 Task: Customize the location to "Ask the Invitee".
Action: Mouse moved to (595, 477)
Screenshot: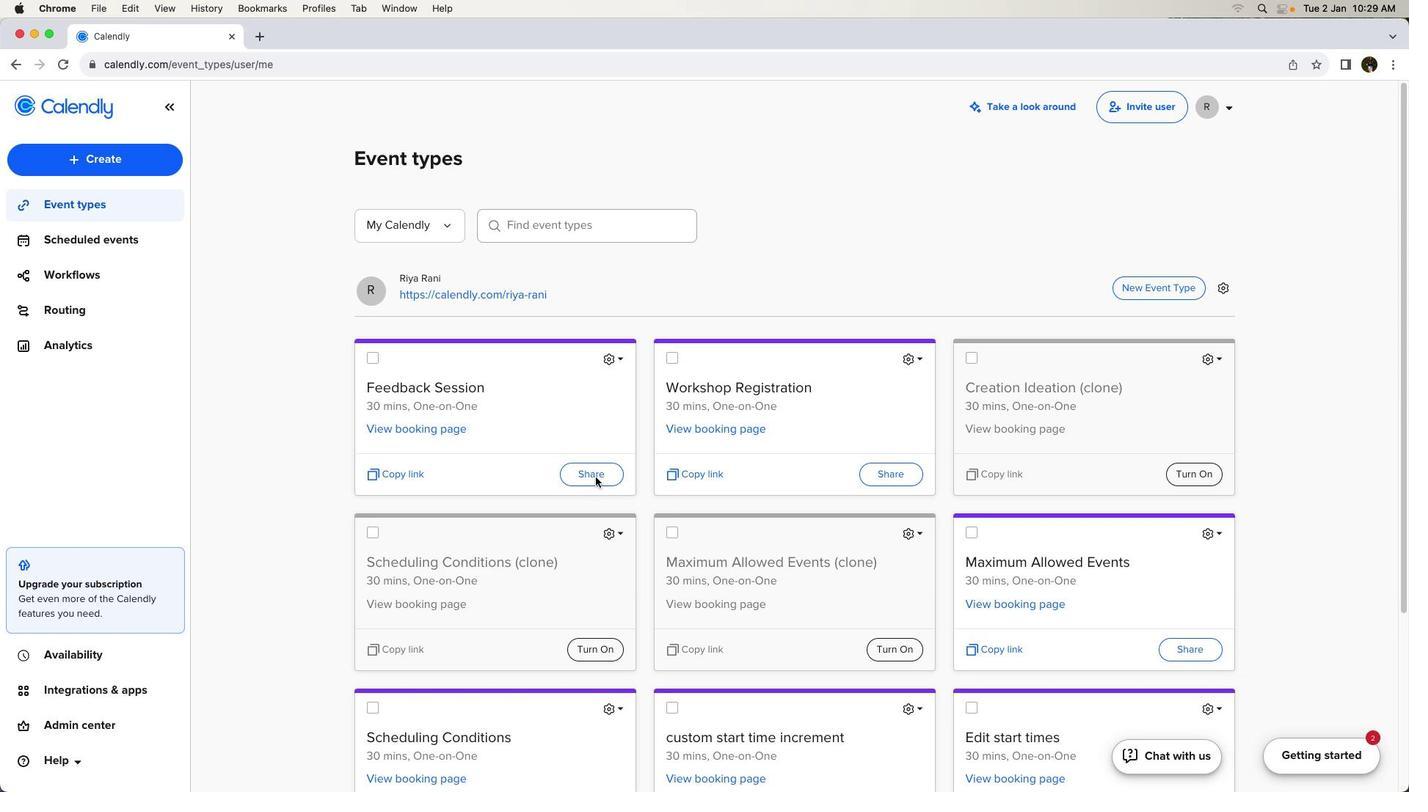 
Action: Mouse pressed left at (595, 477)
Screenshot: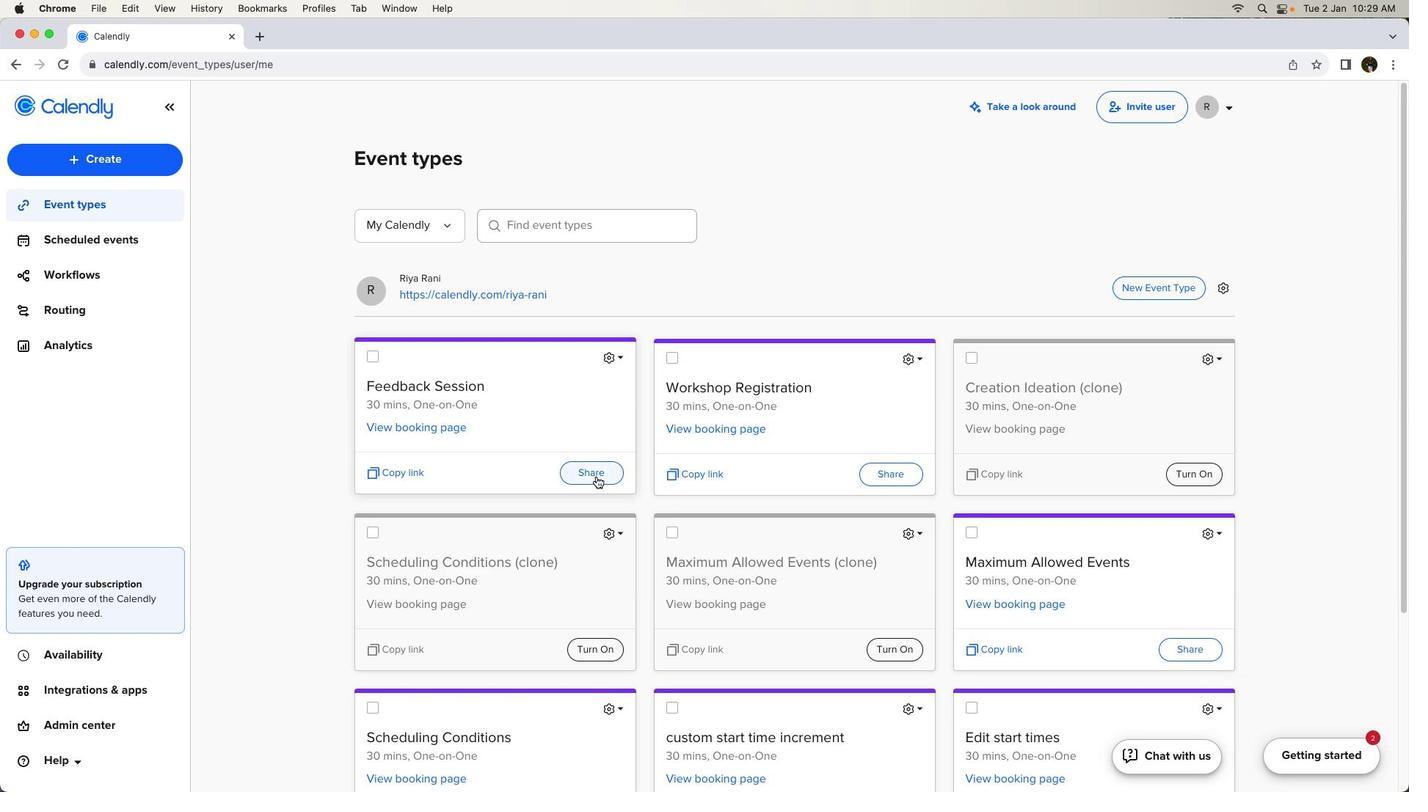 
Action: Mouse moved to (596, 477)
Screenshot: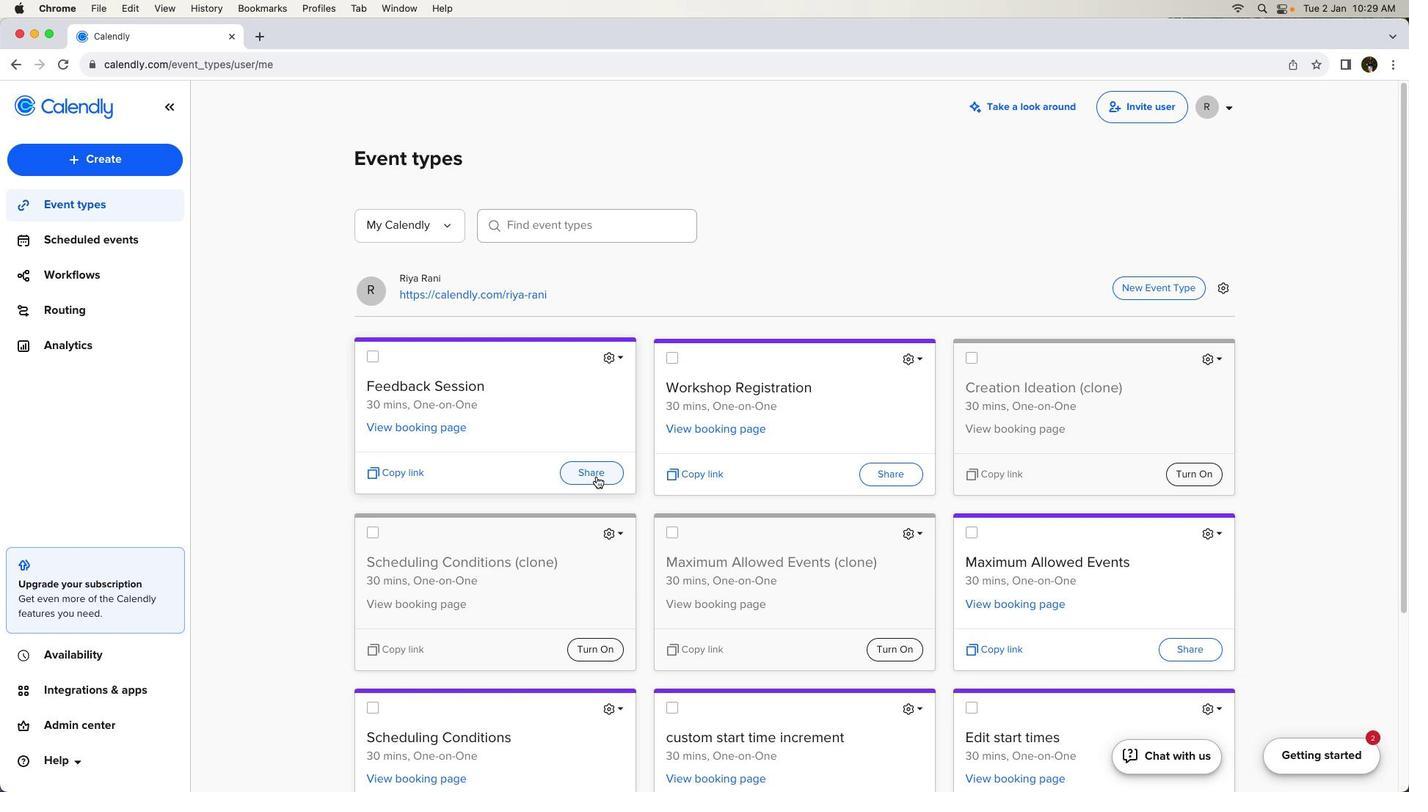 
Action: Mouse pressed left at (596, 477)
Screenshot: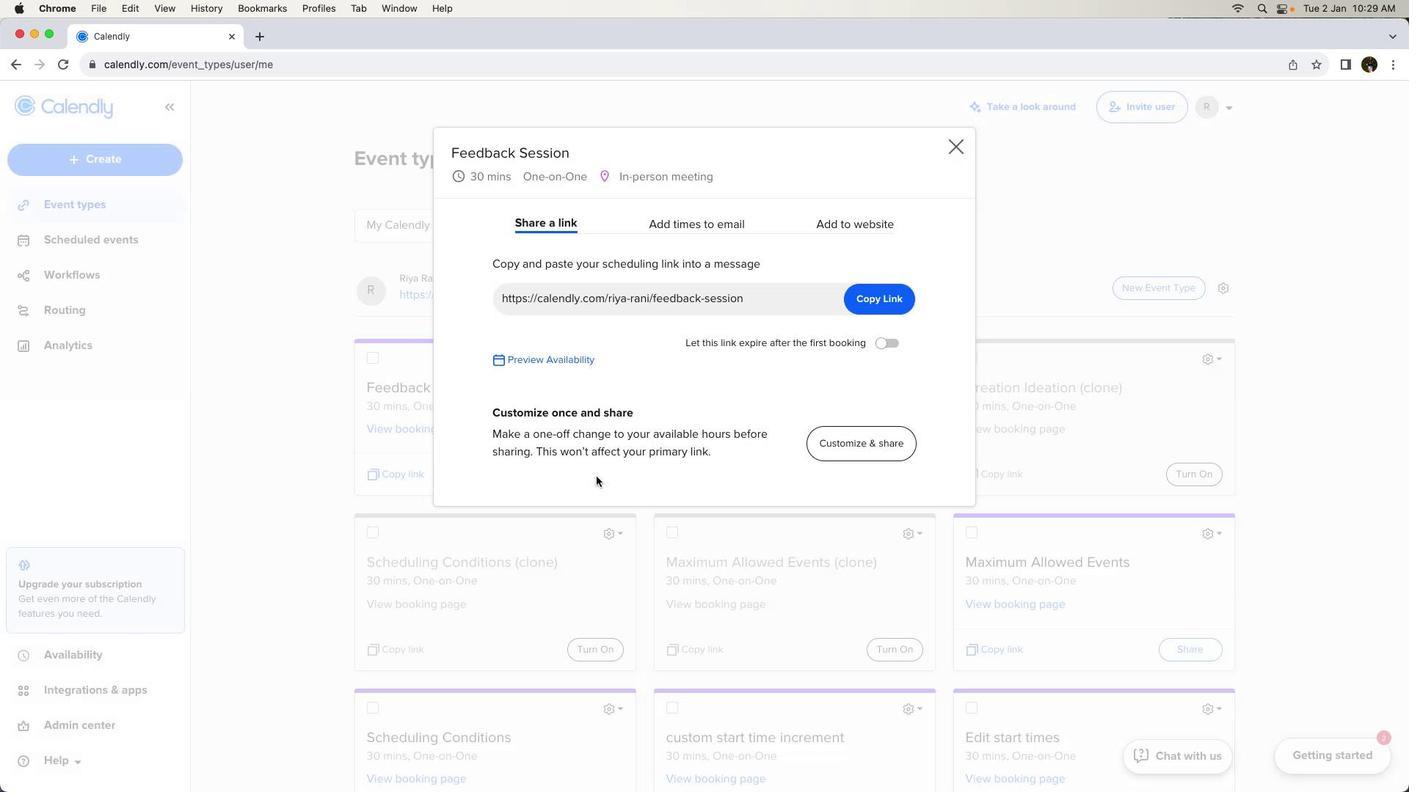 
Action: Mouse moved to (867, 450)
Screenshot: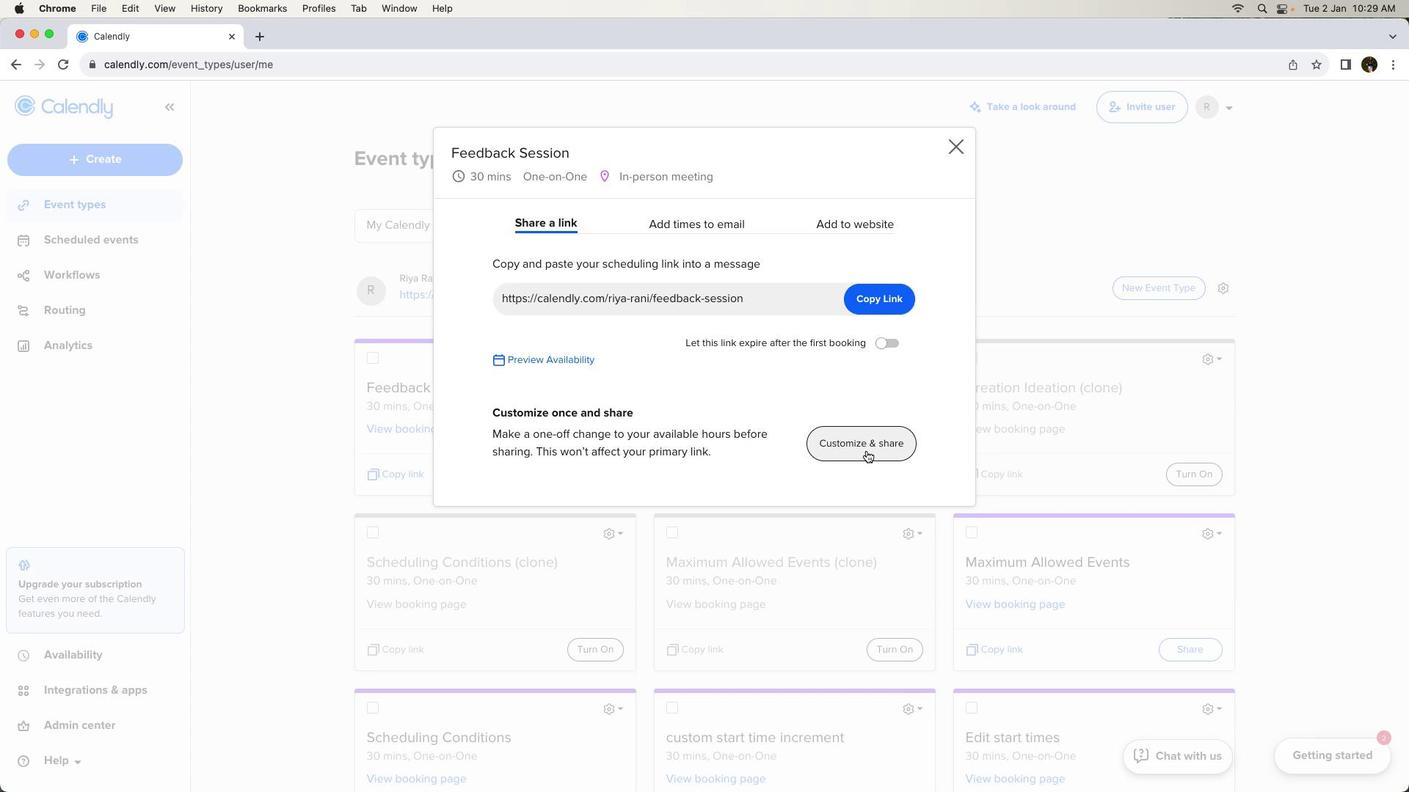 
Action: Mouse pressed left at (867, 450)
Screenshot: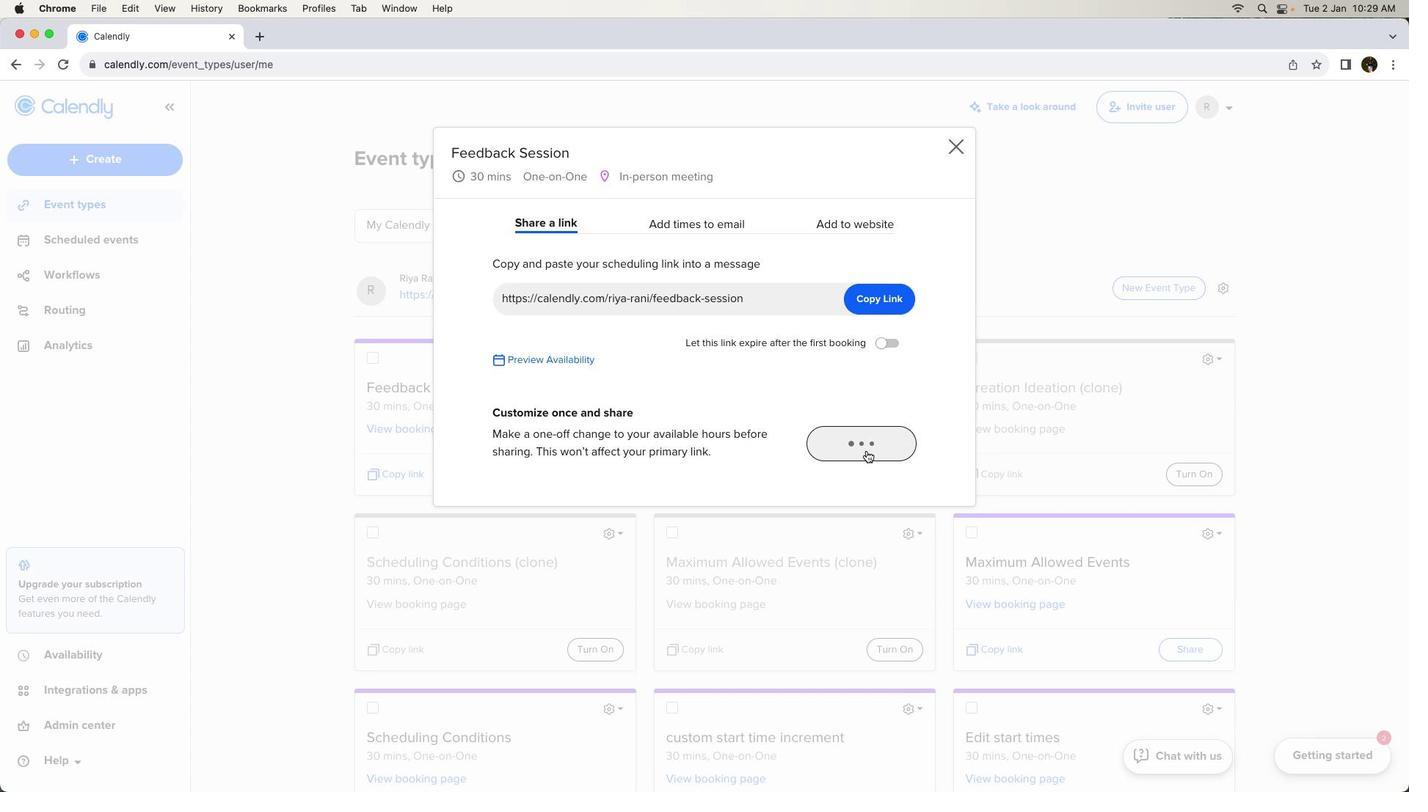 
Action: Mouse moved to (787, 414)
Screenshot: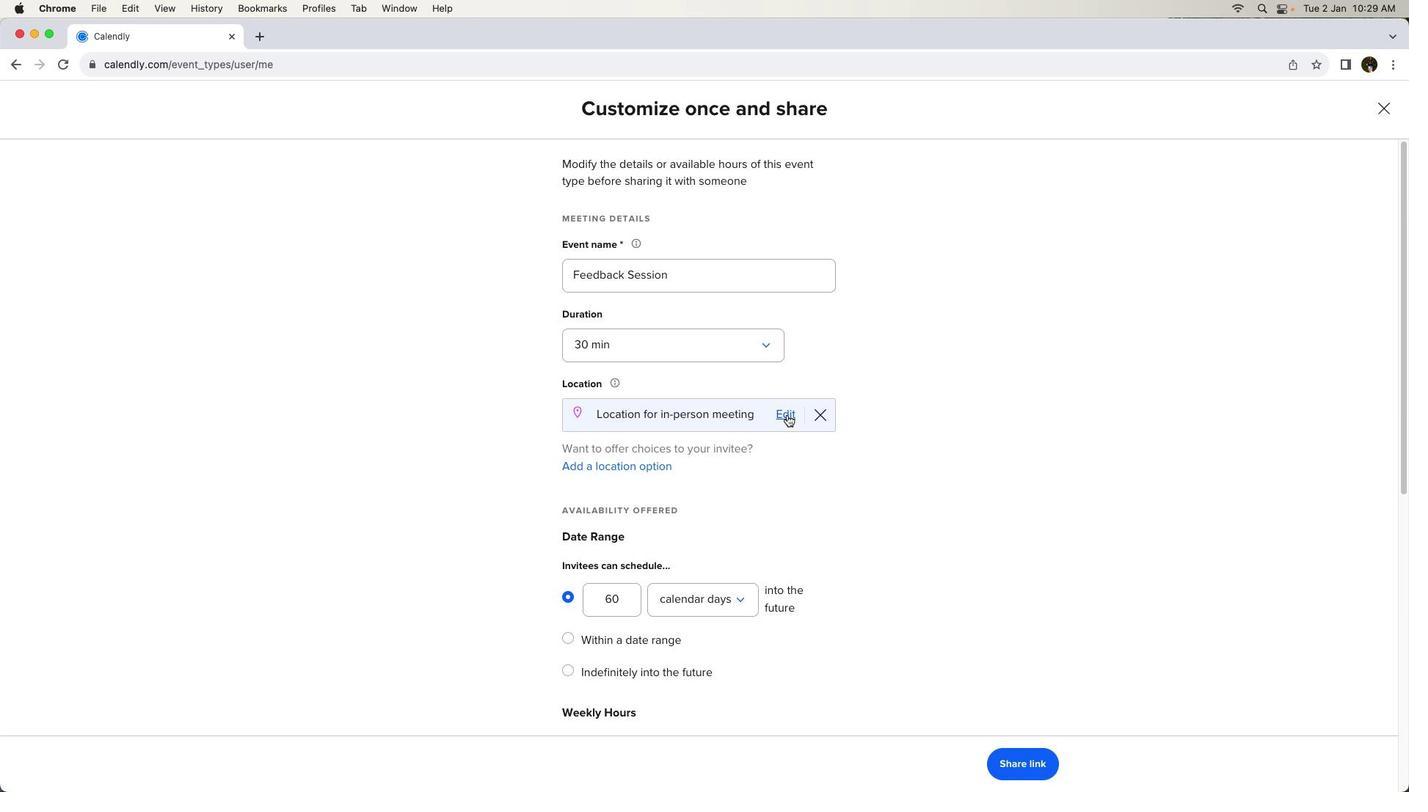 
Action: Mouse pressed left at (787, 414)
Screenshot: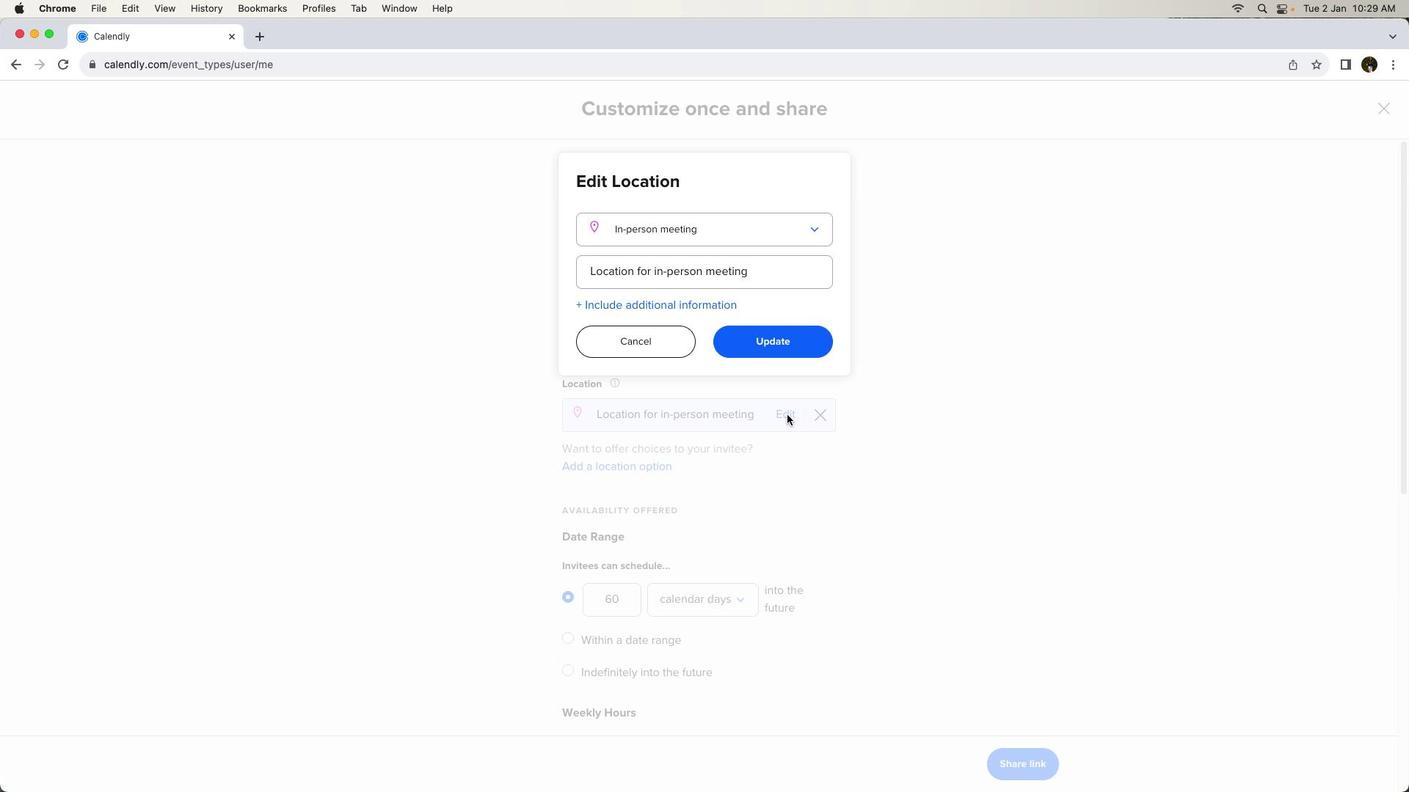
Action: Mouse moved to (793, 234)
Screenshot: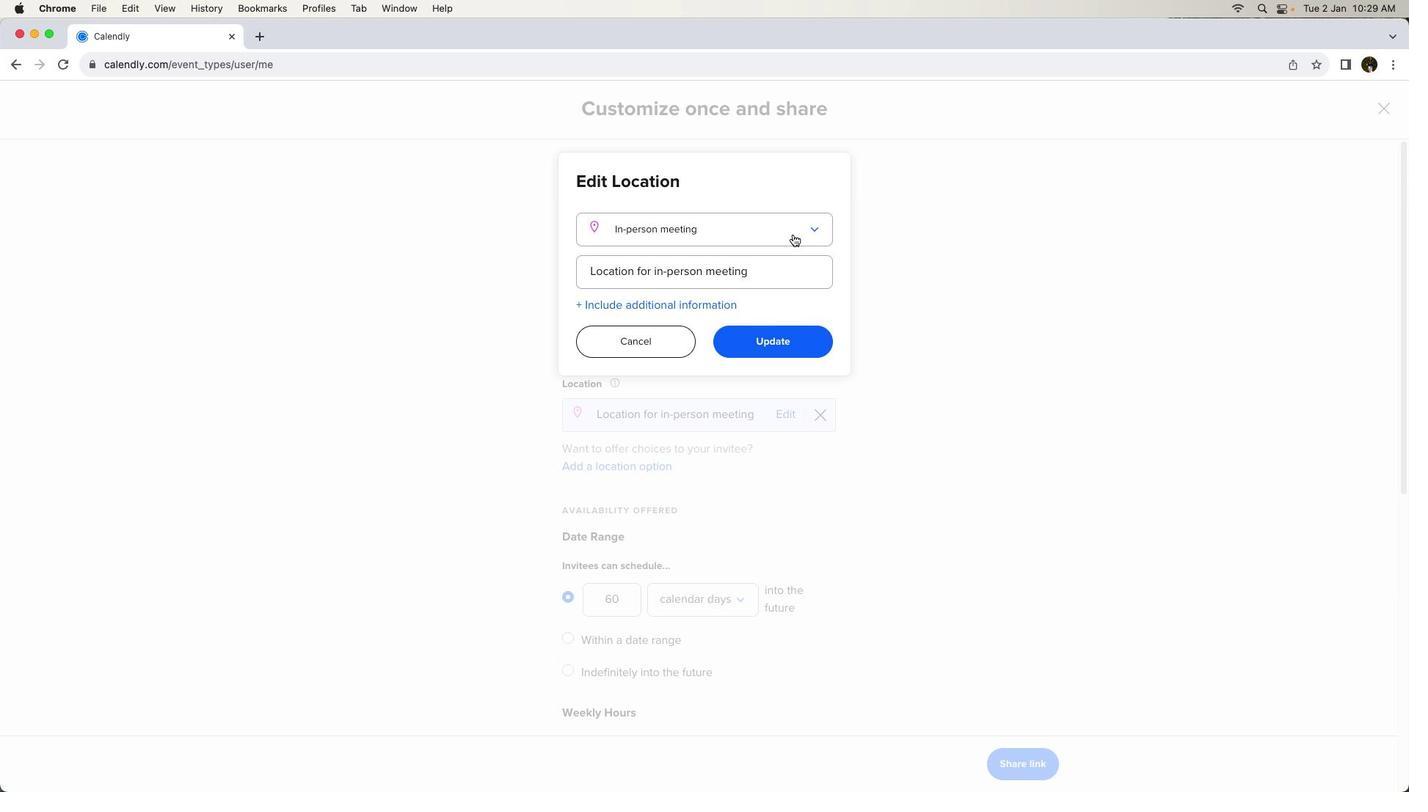 
Action: Mouse pressed left at (793, 234)
Screenshot: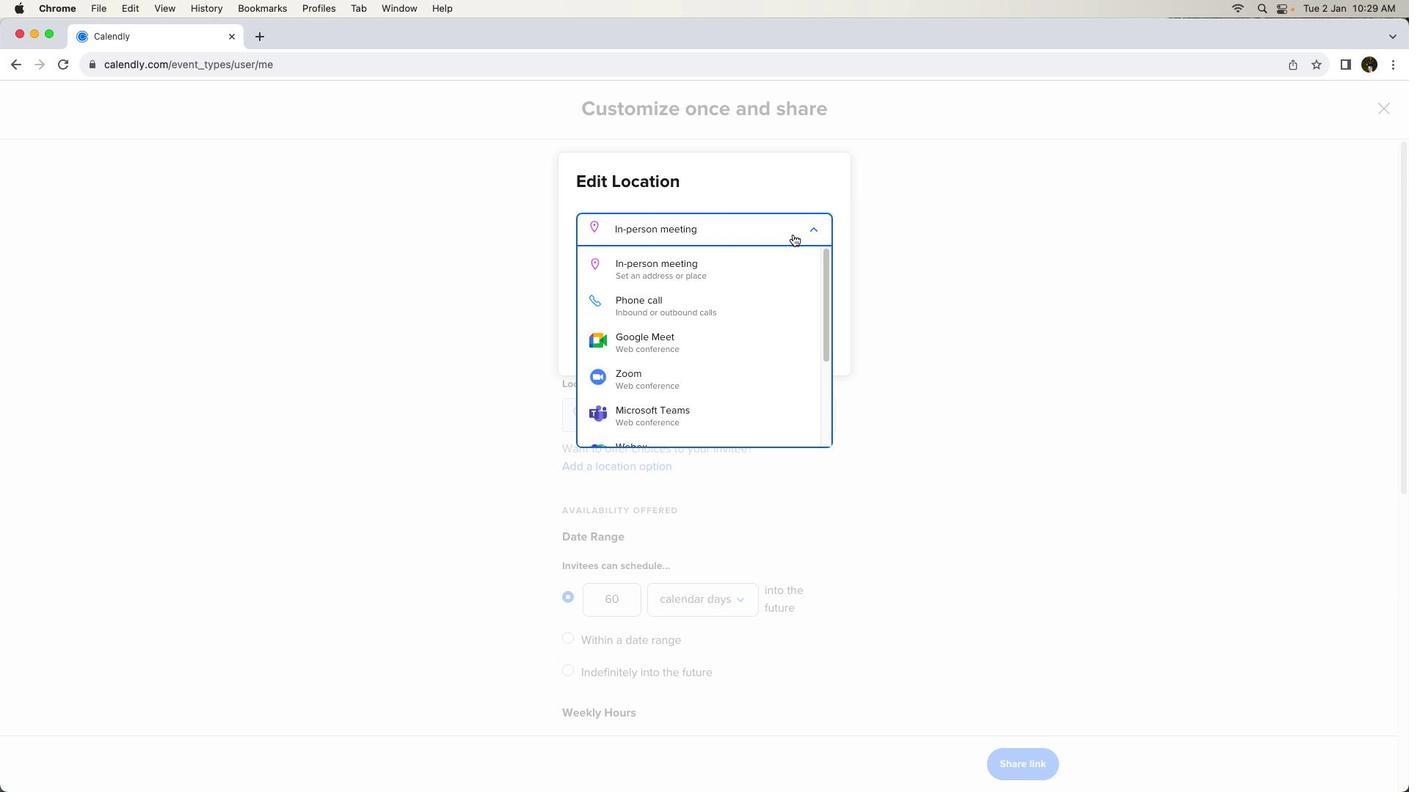 
Action: Mouse moved to (769, 386)
Screenshot: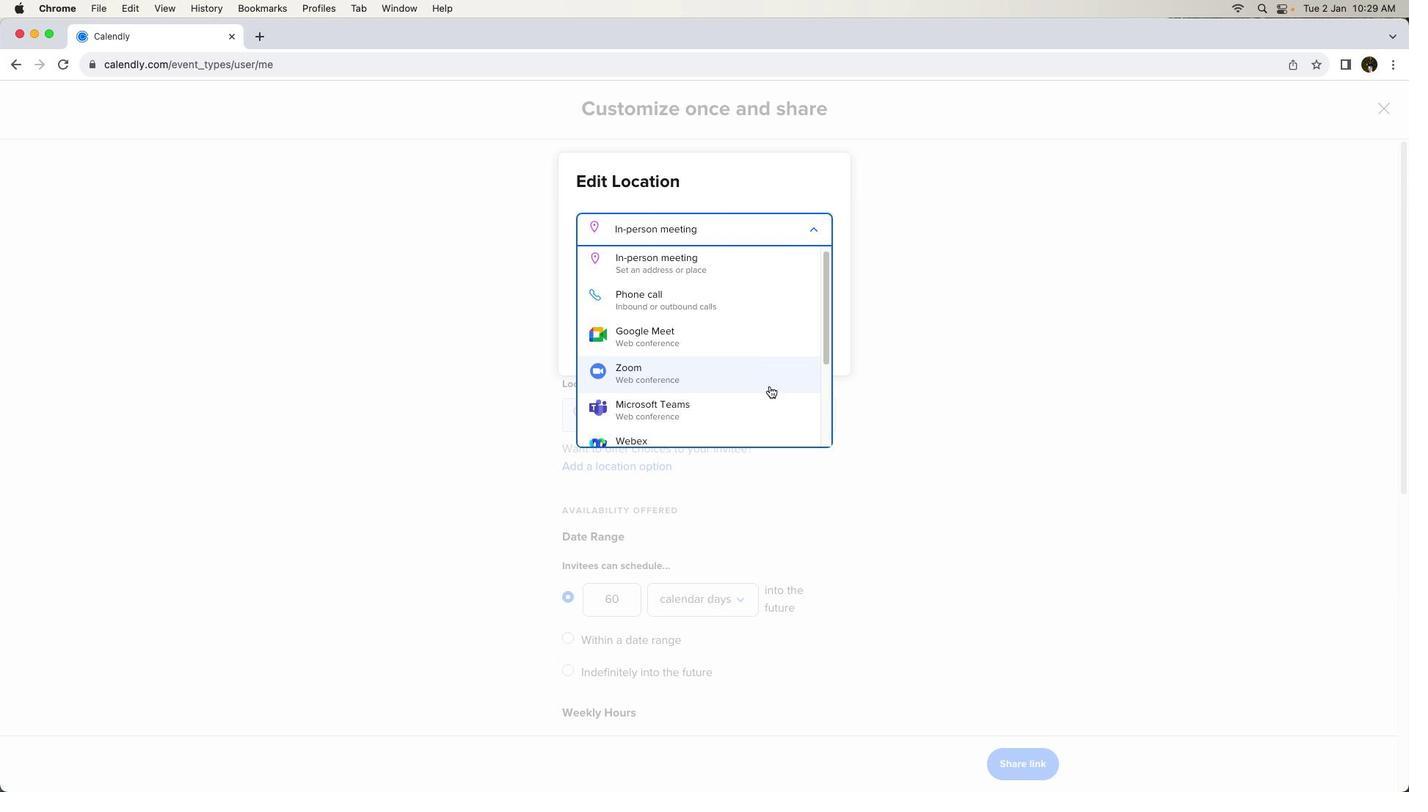 
Action: Mouse scrolled (769, 386) with delta (0, 0)
Screenshot: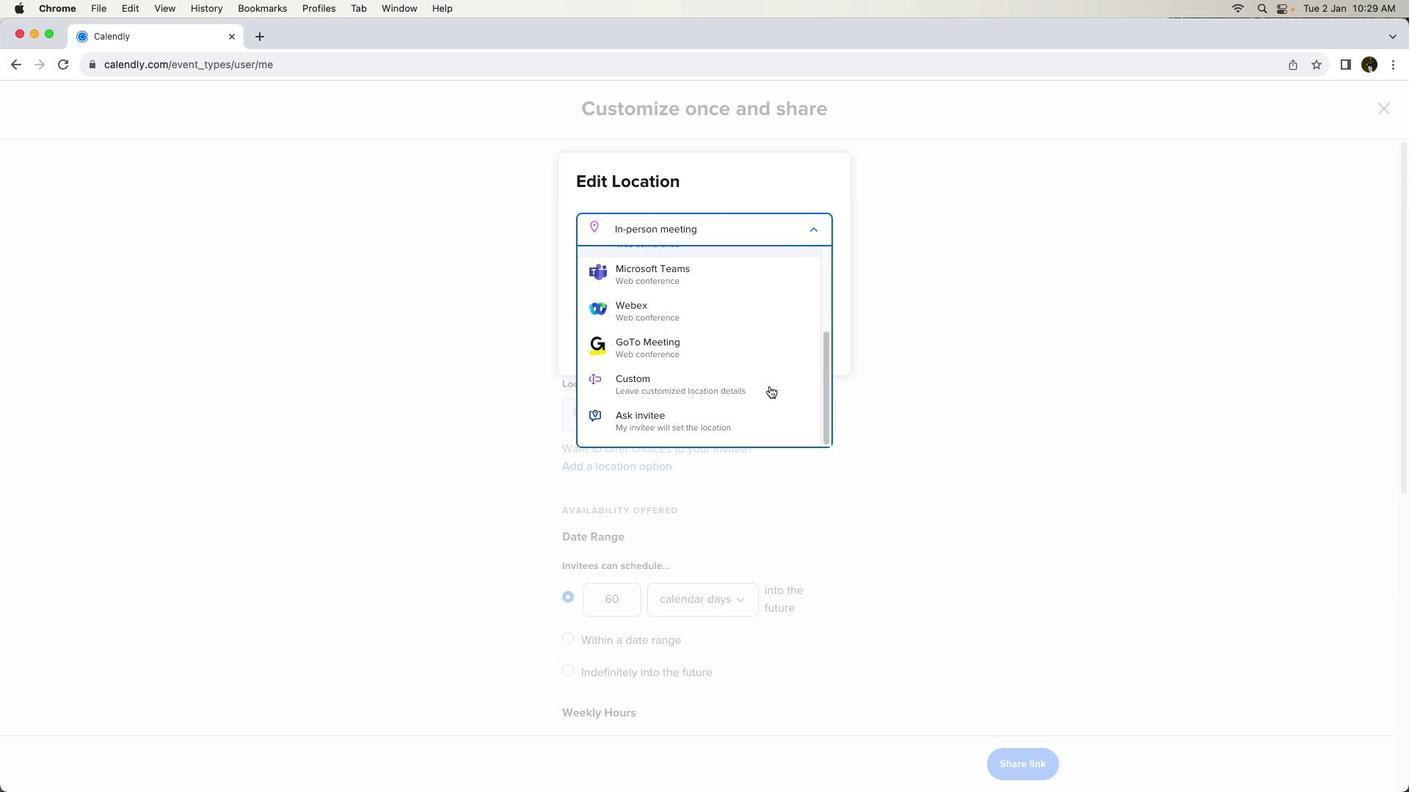 
Action: Mouse scrolled (769, 386) with delta (0, 0)
Screenshot: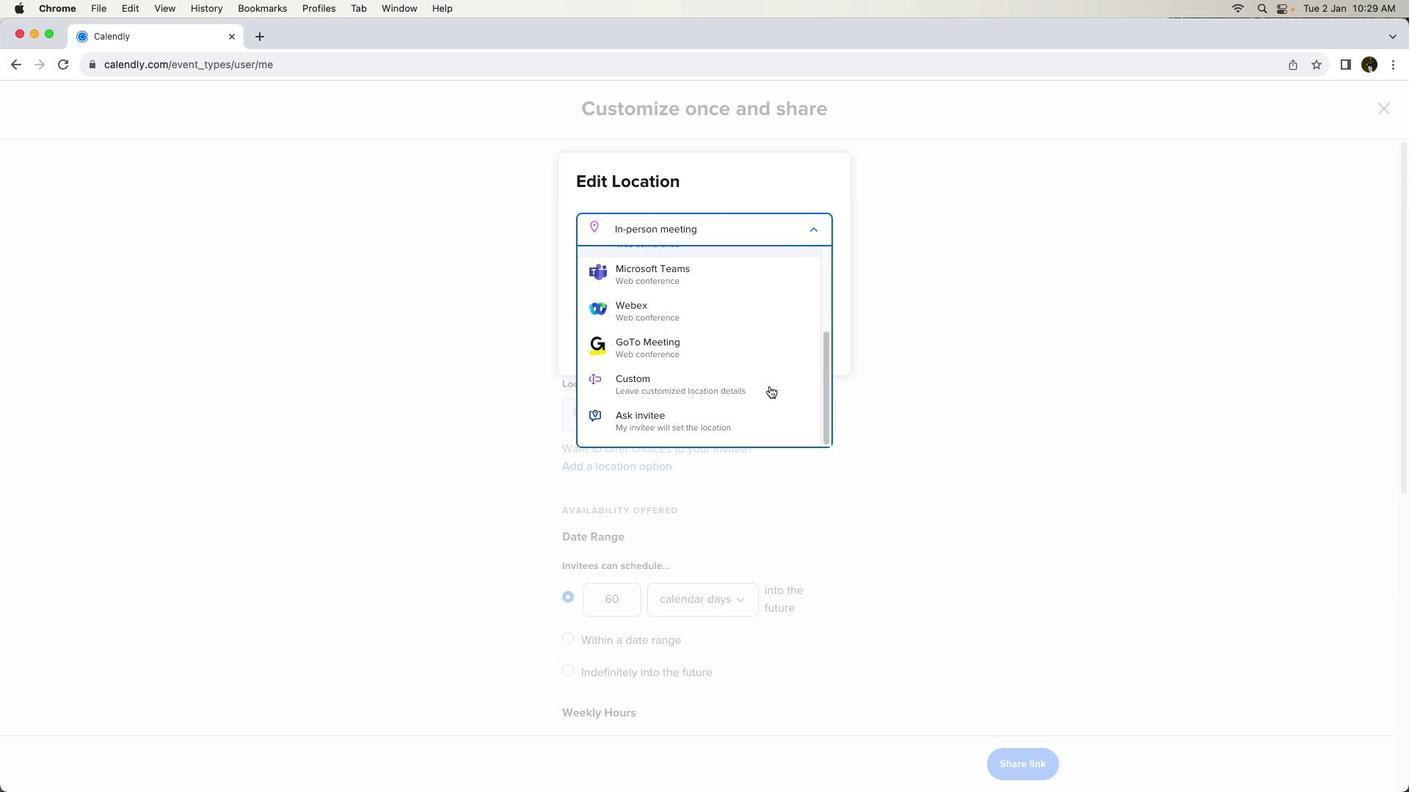 
Action: Mouse scrolled (769, 386) with delta (0, -2)
Screenshot: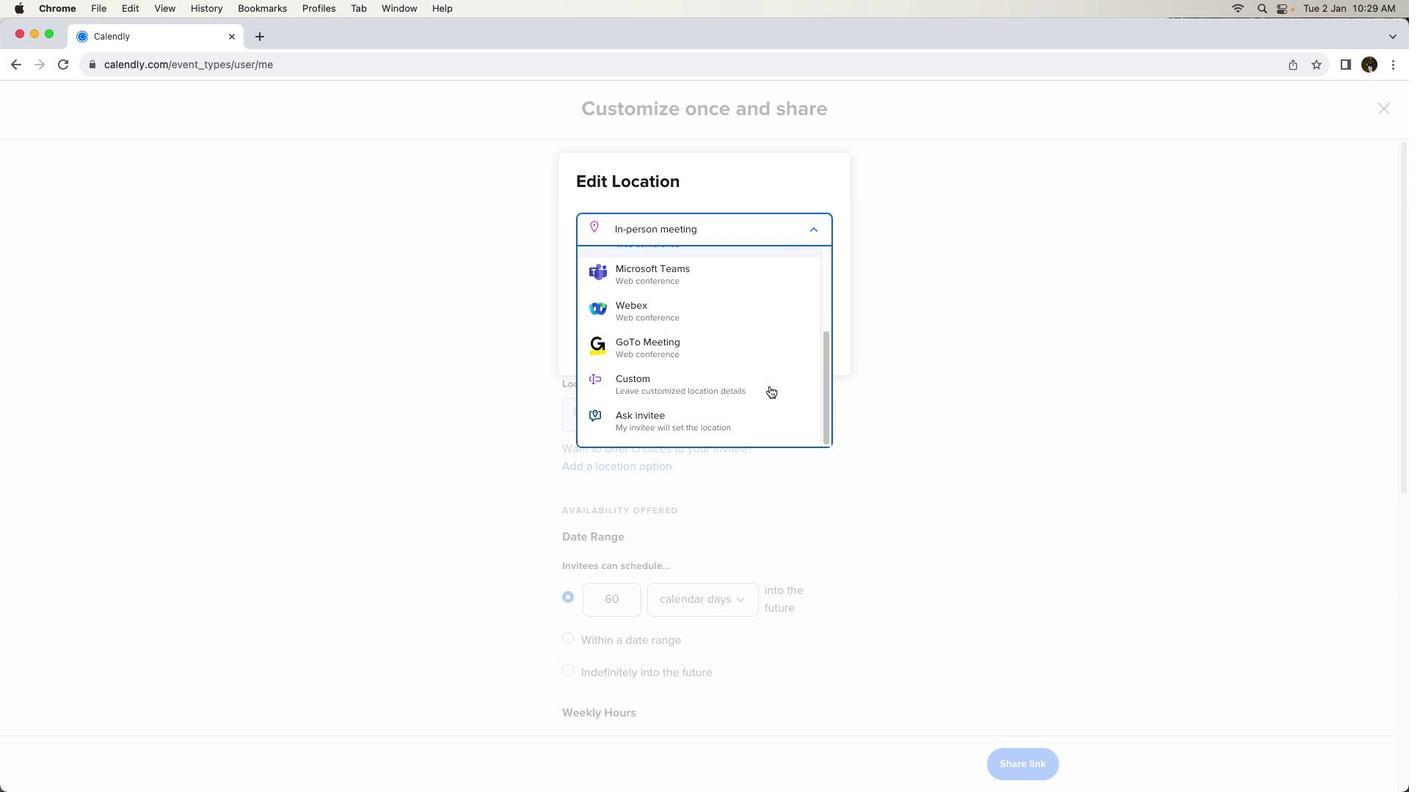 
Action: Mouse scrolled (769, 386) with delta (0, -2)
Screenshot: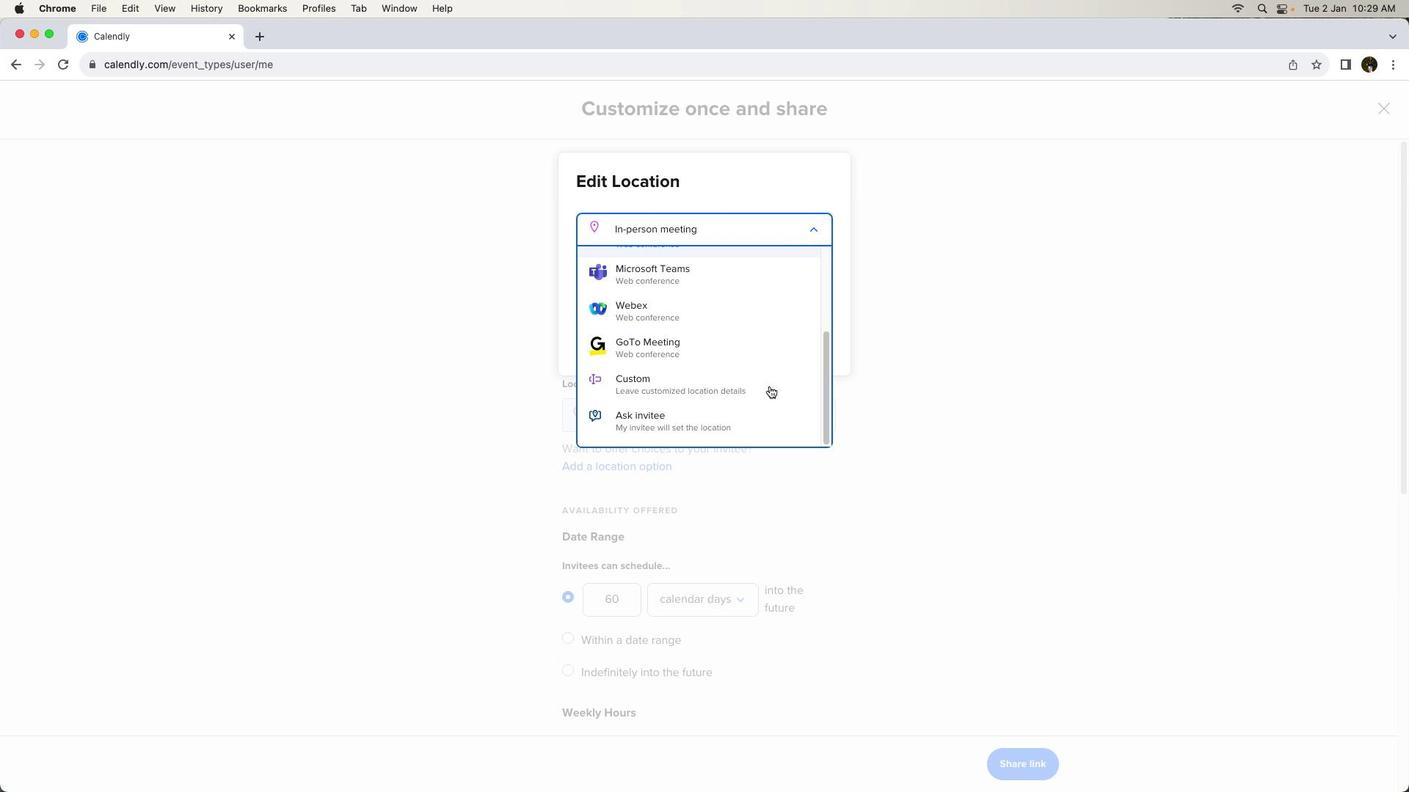 
Action: Mouse moved to (740, 414)
Screenshot: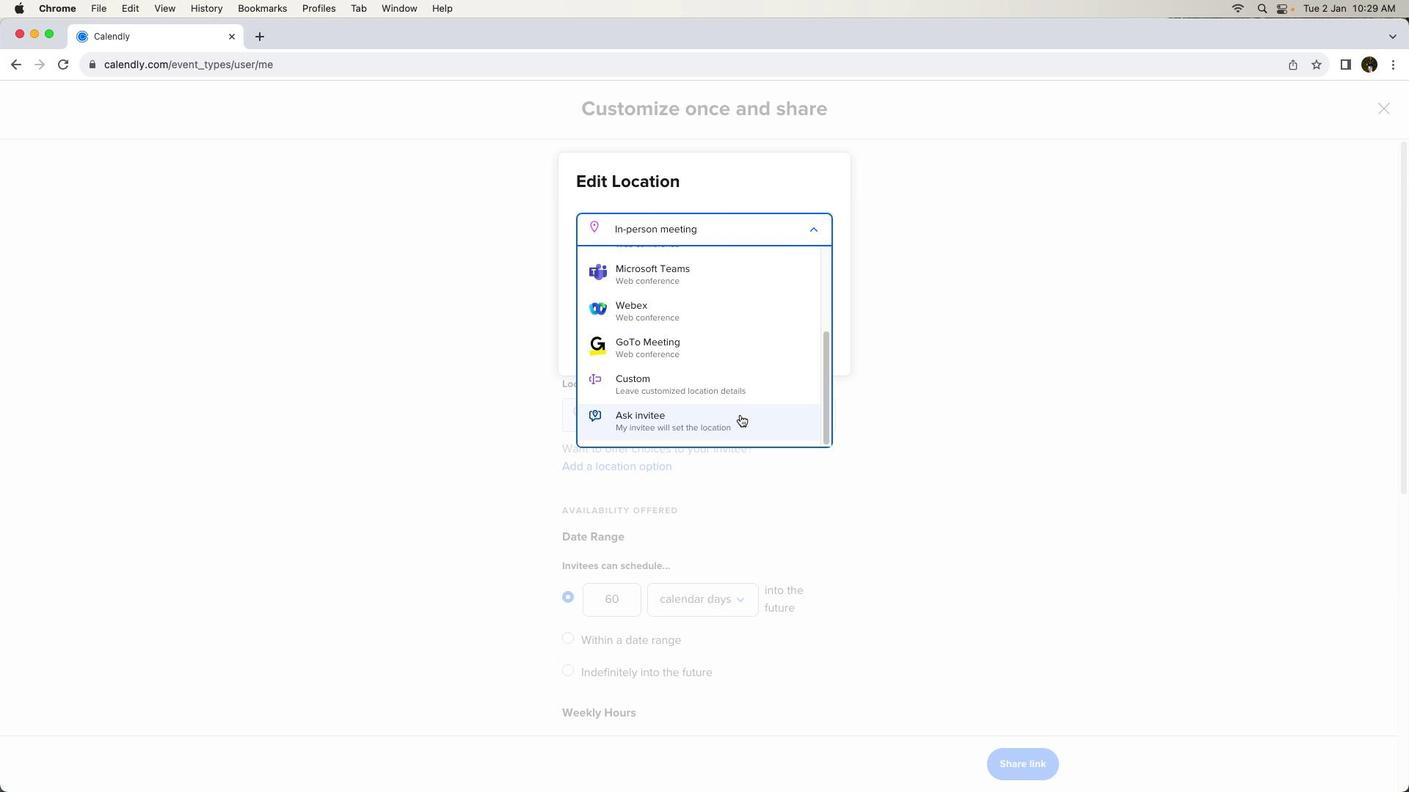 
Action: Mouse pressed left at (740, 414)
Screenshot: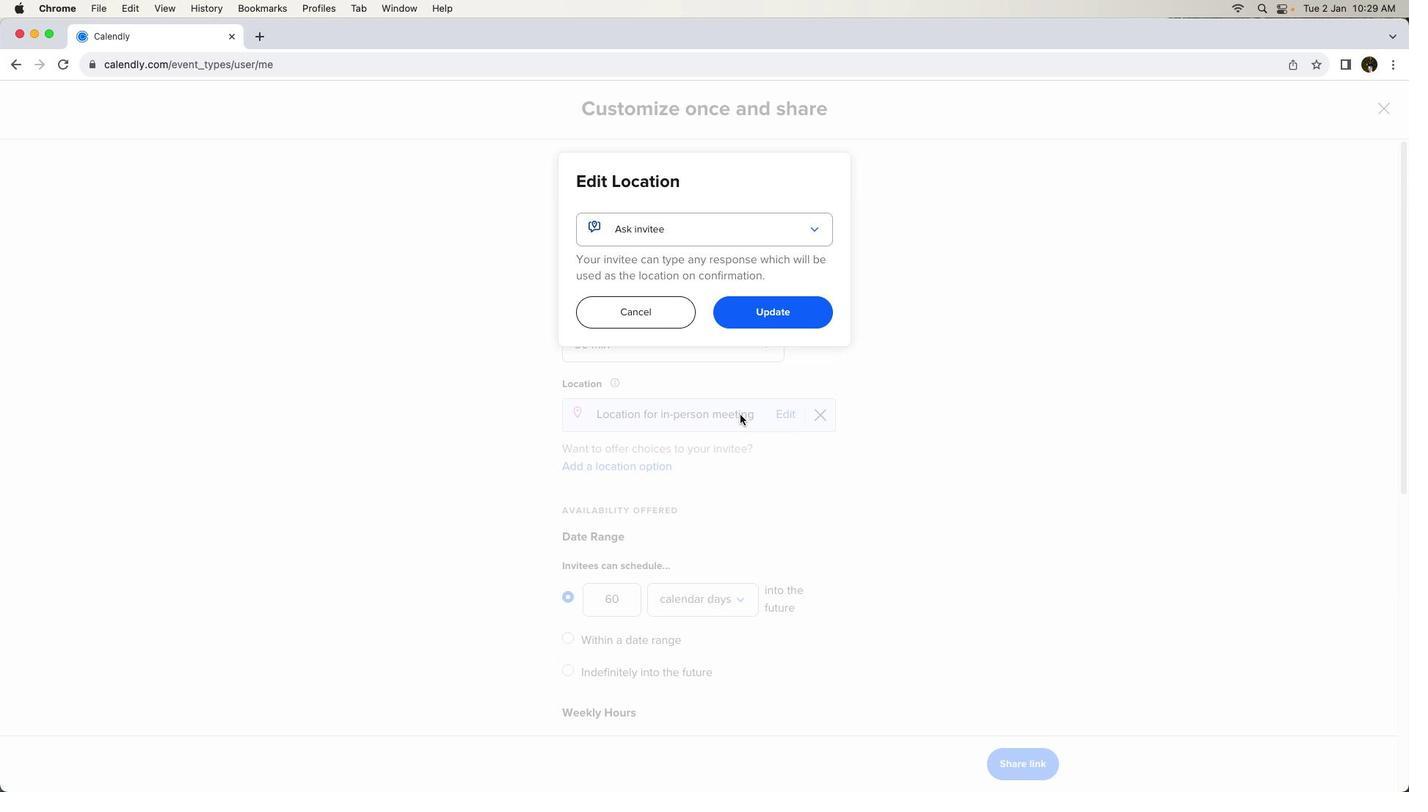 
Action: Mouse moved to (773, 314)
Screenshot: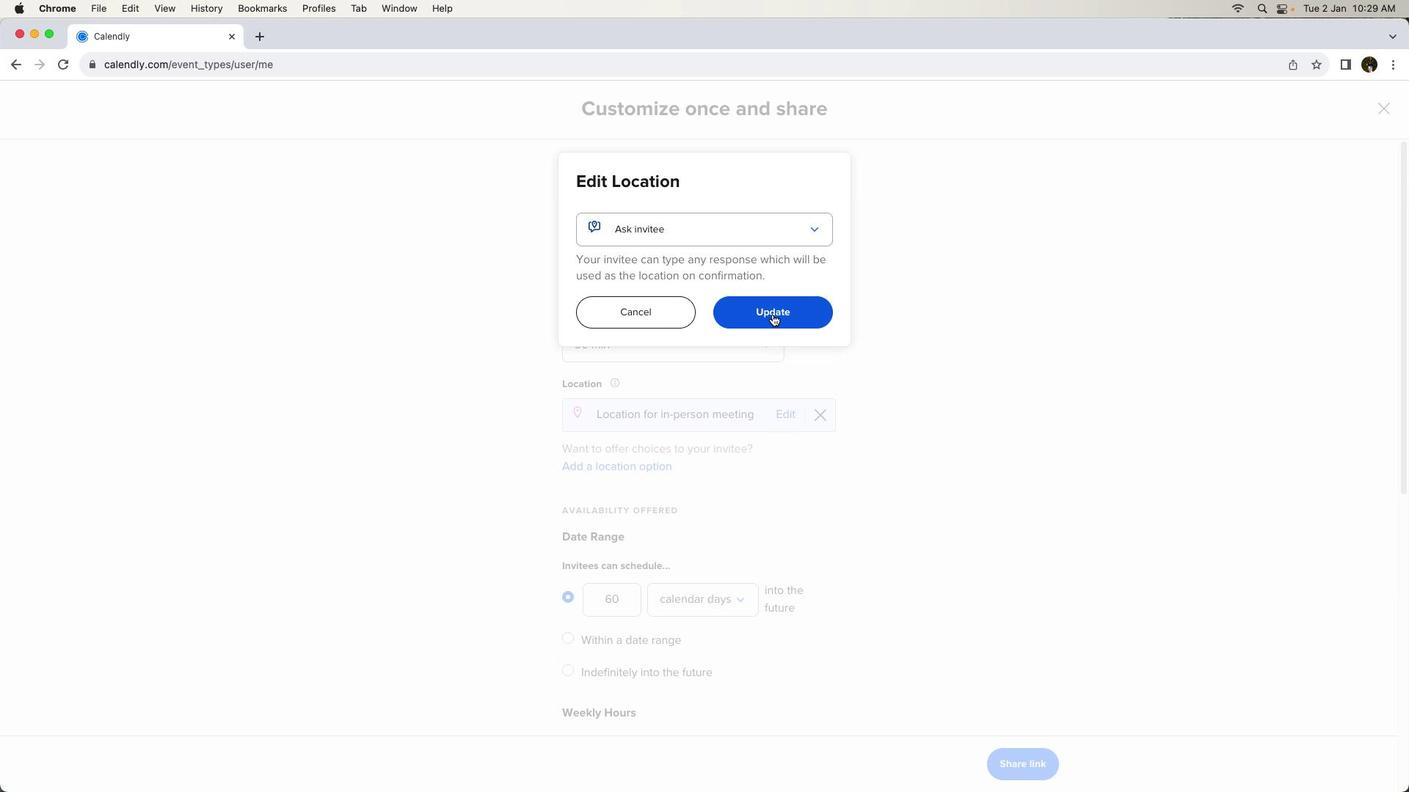 
Action: Mouse pressed left at (773, 314)
Screenshot: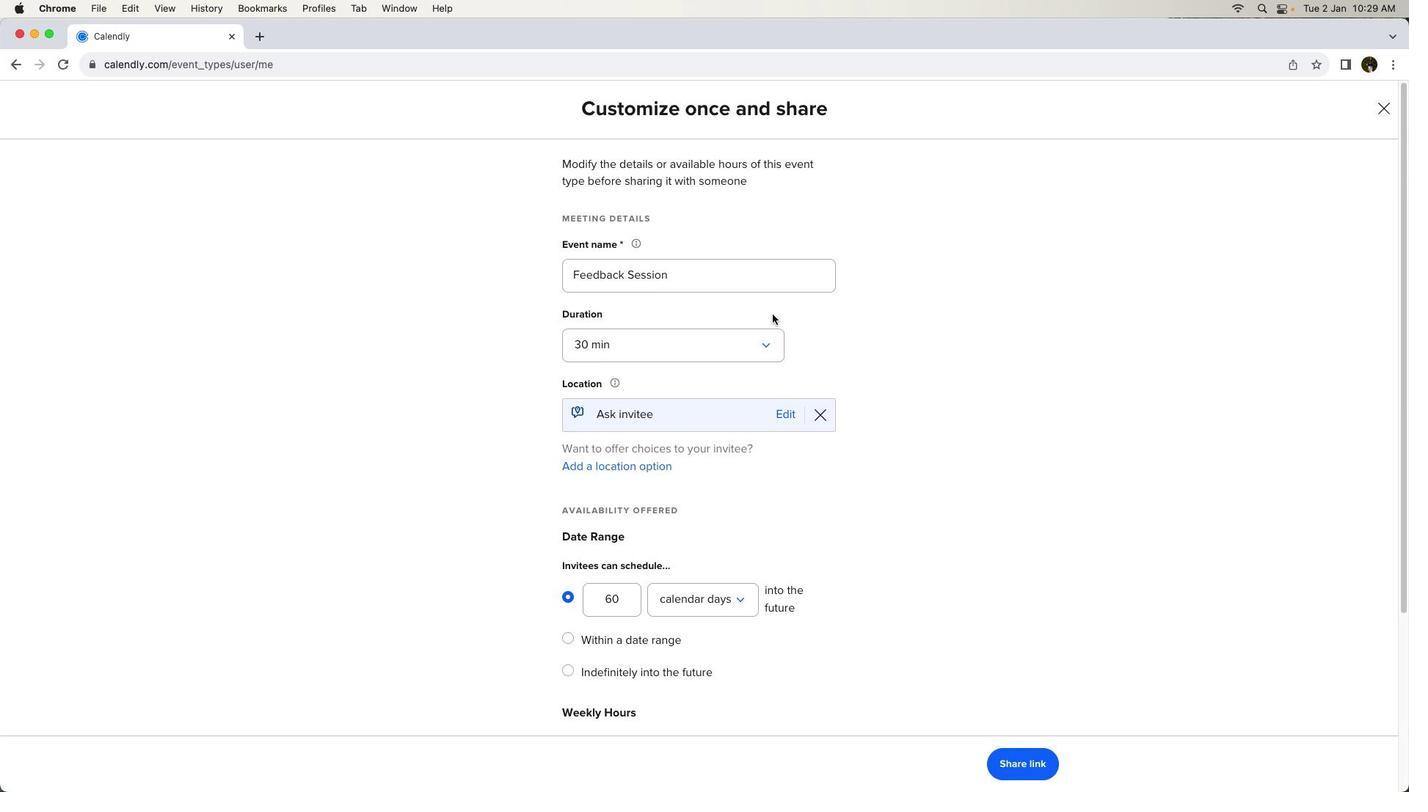
Action: Mouse moved to (1019, 770)
Screenshot: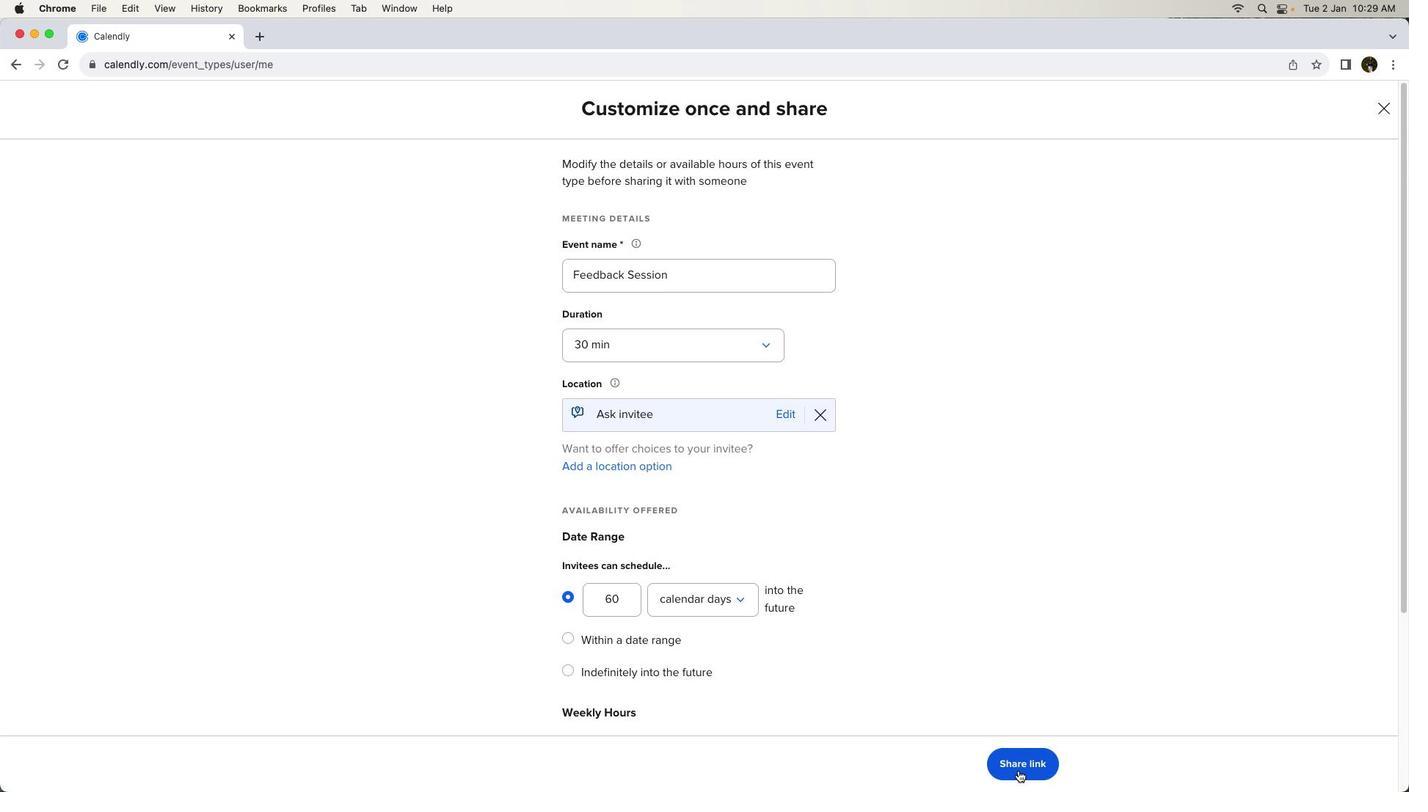 
Action: Mouse pressed left at (1019, 770)
Screenshot: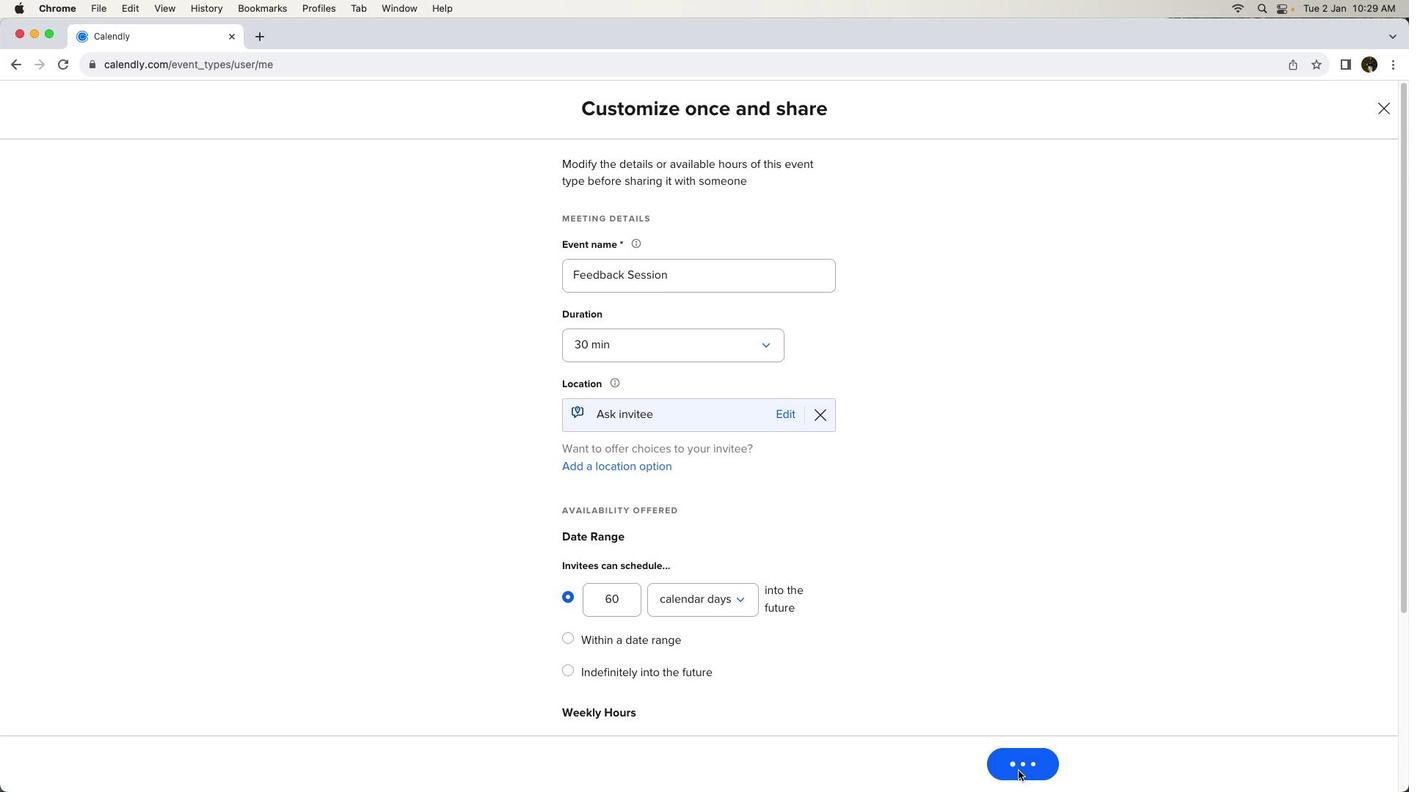 
Action: Mouse moved to (945, 792)
Screenshot: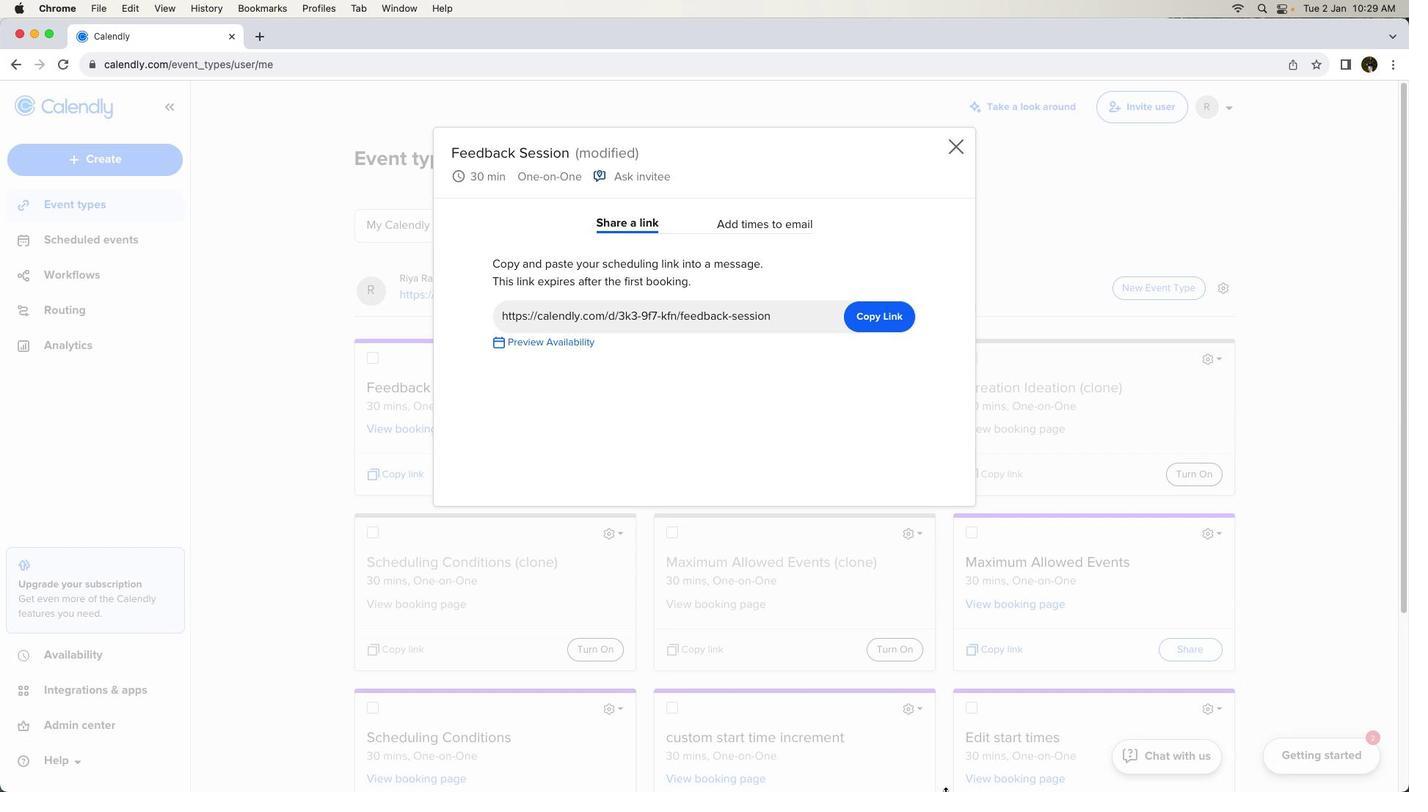 
